 Task: Check the cancellation of your reservation
Action: Mouse scrolled (172, 348) with delta (0, 0)
Screenshot: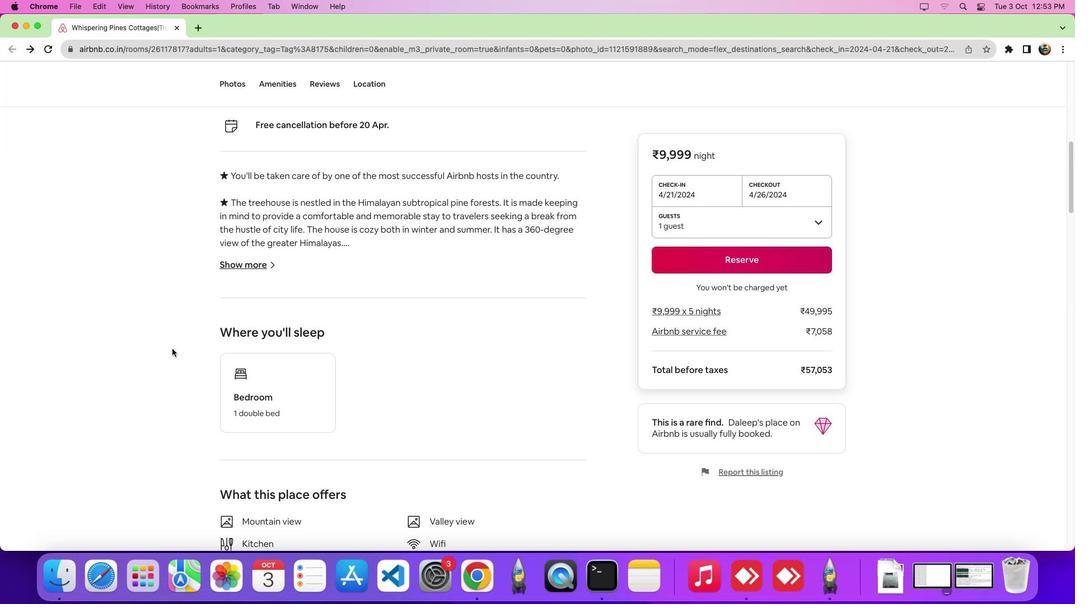 
Action: Mouse scrolled (172, 348) with delta (0, 0)
Screenshot: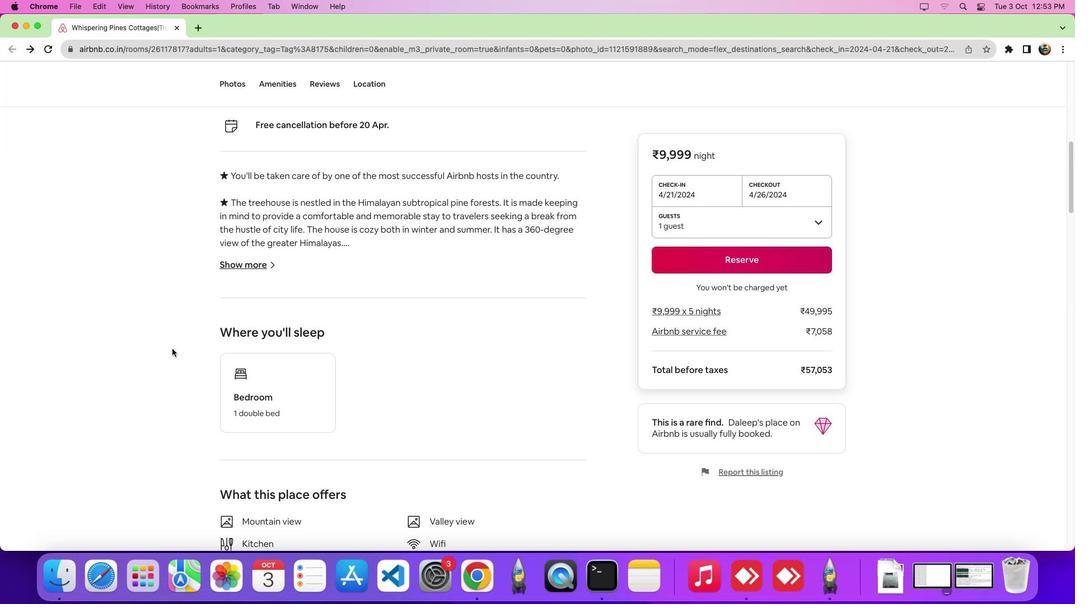 
Action: Mouse scrolled (172, 348) with delta (0, -4)
Screenshot: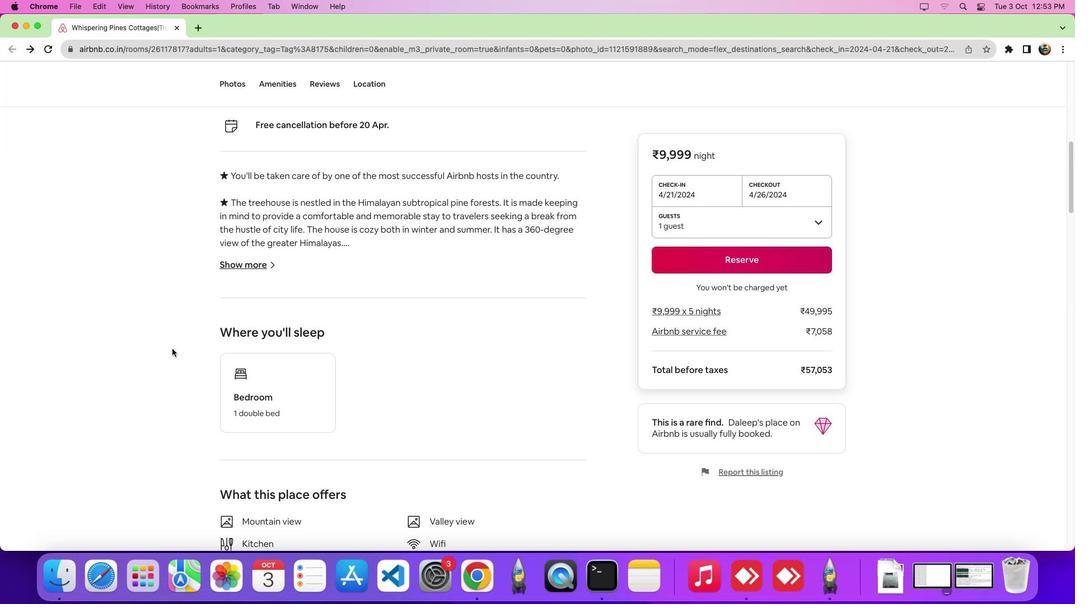 
Action: Mouse scrolled (172, 348) with delta (0, -6)
Screenshot: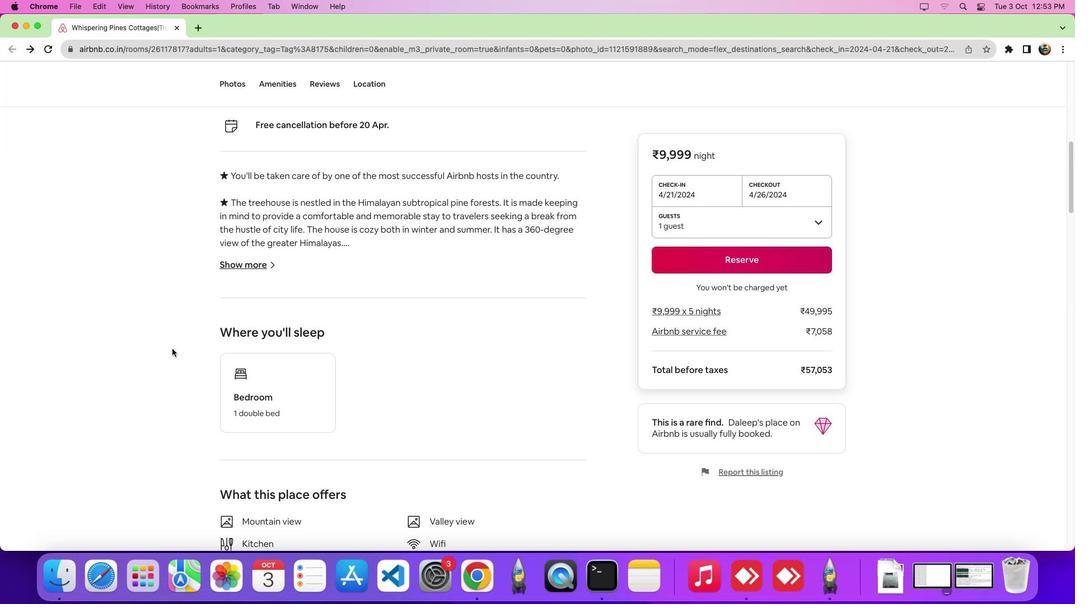 
Action: Mouse scrolled (172, 348) with delta (0, 0)
Screenshot: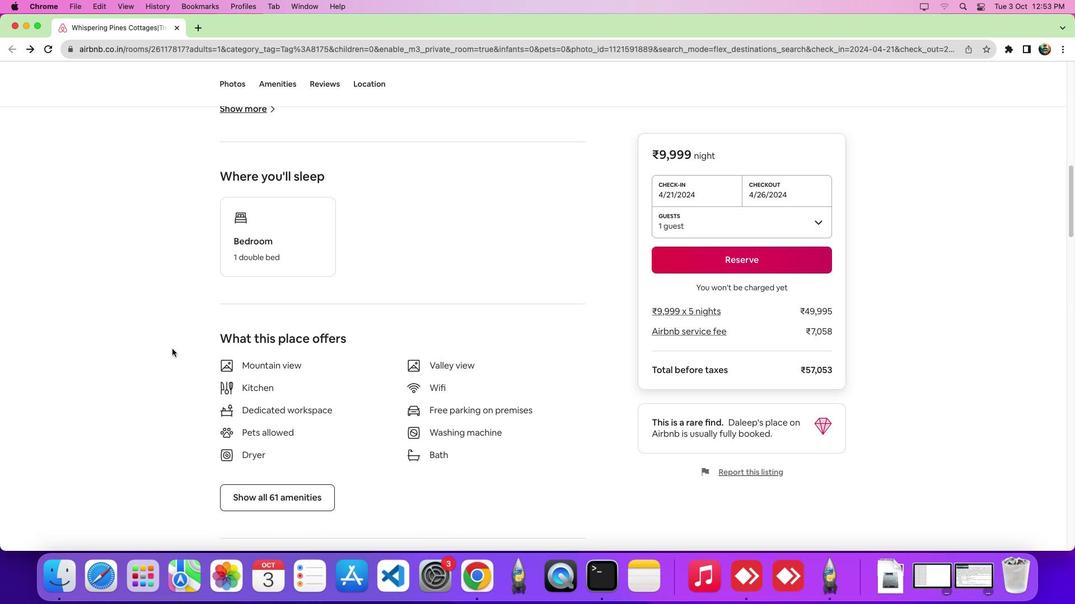 
Action: Mouse scrolled (172, 348) with delta (0, 0)
Screenshot: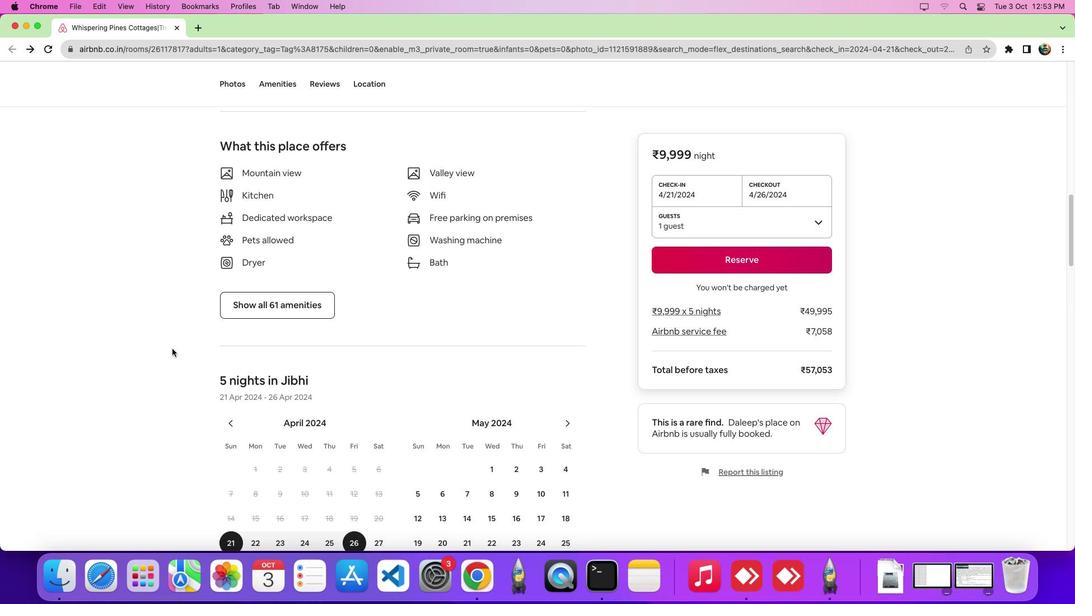 
Action: Mouse scrolled (172, 348) with delta (0, -4)
Screenshot: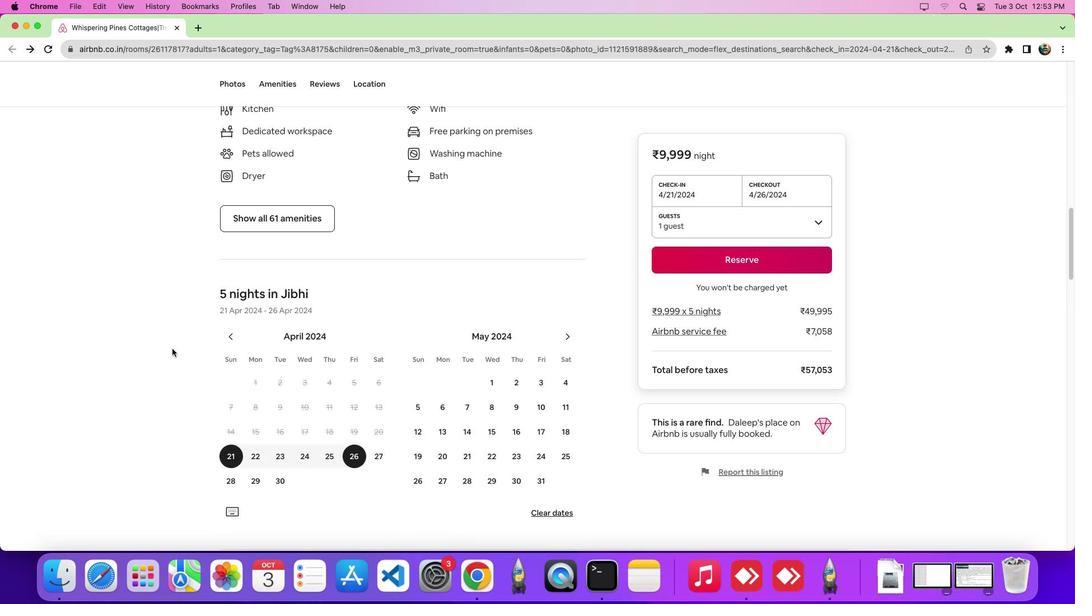
Action: Mouse scrolled (172, 348) with delta (0, -6)
Screenshot: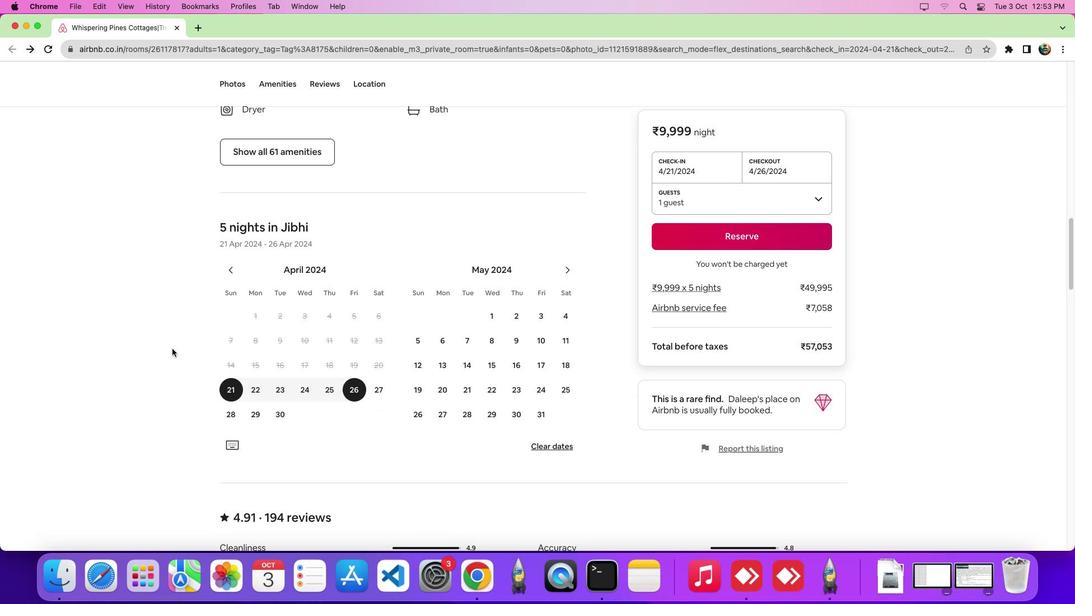 
Action: Mouse scrolled (172, 348) with delta (0, 0)
Screenshot: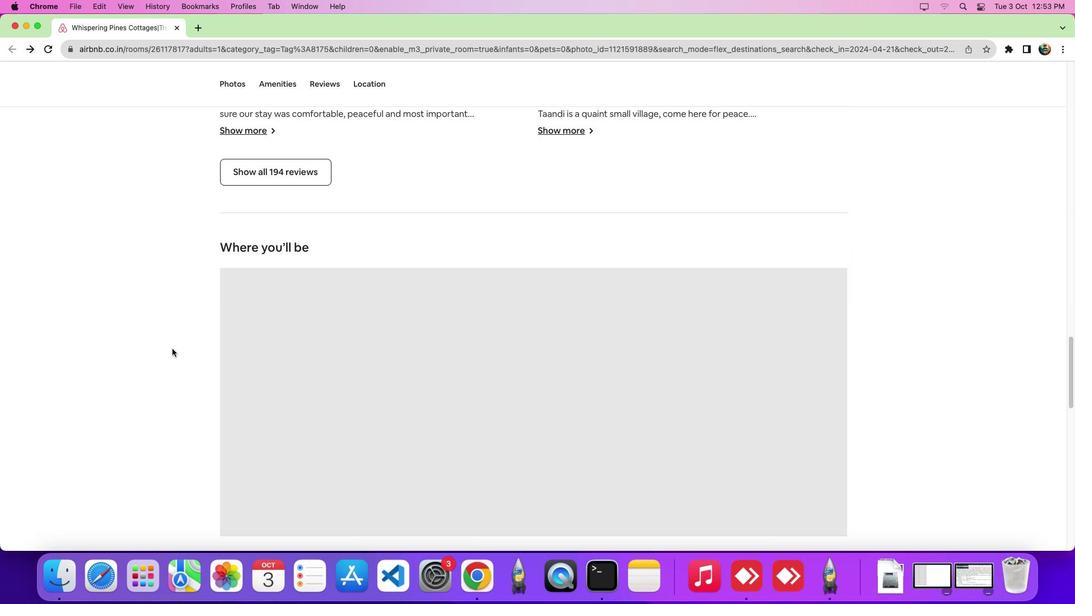 
Action: Mouse scrolled (172, 348) with delta (0, -1)
Screenshot: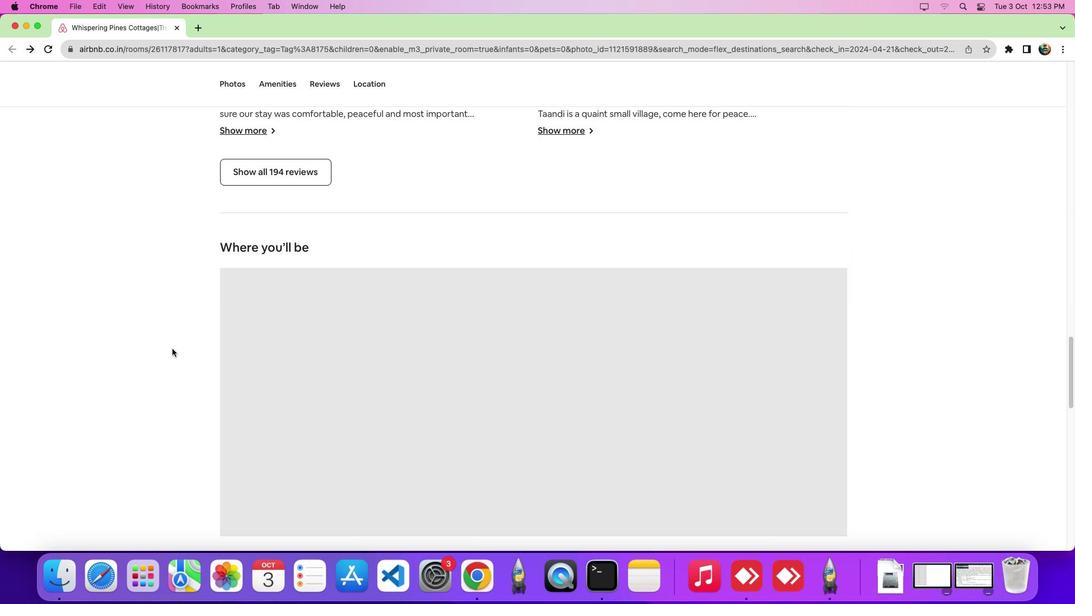 
Action: Mouse scrolled (172, 348) with delta (0, -5)
Screenshot: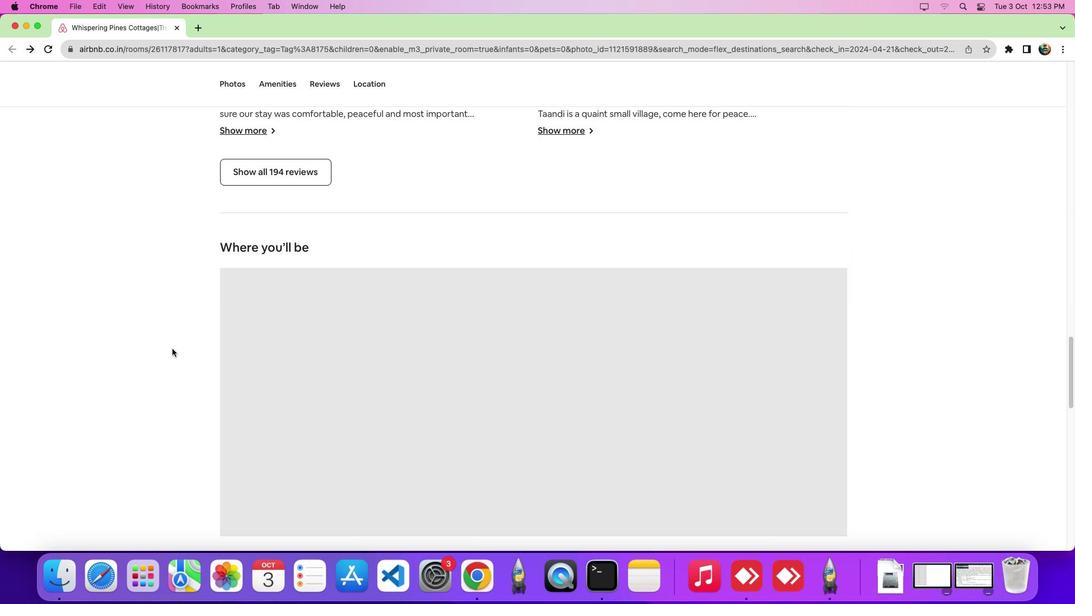
Action: Mouse scrolled (172, 348) with delta (0, -7)
Screenshot: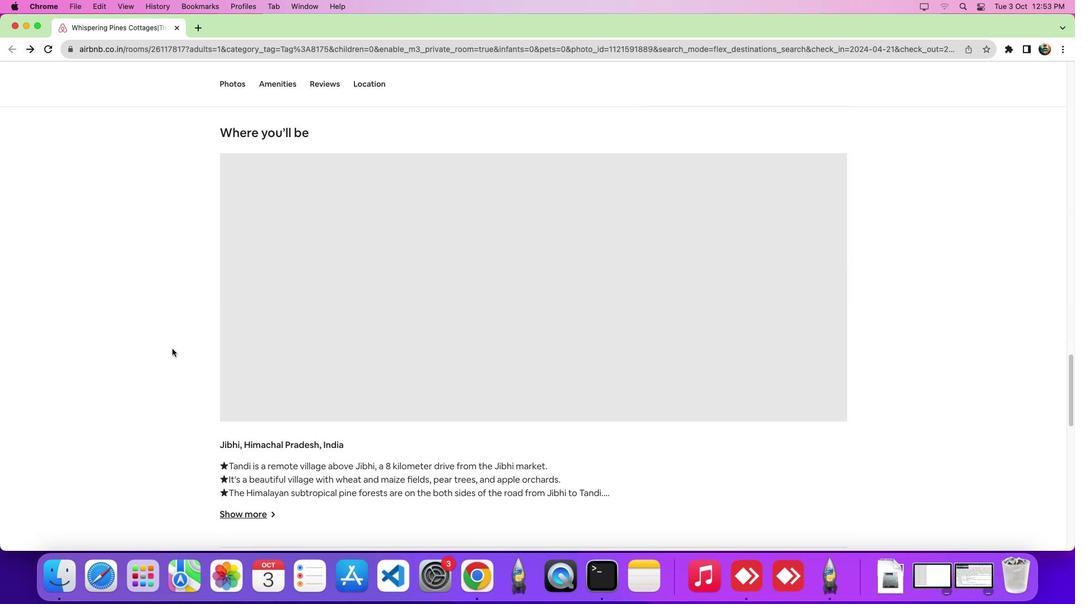 
Action: Mouse scrolled (172, 348) with delta (0, -8)
Screenshot: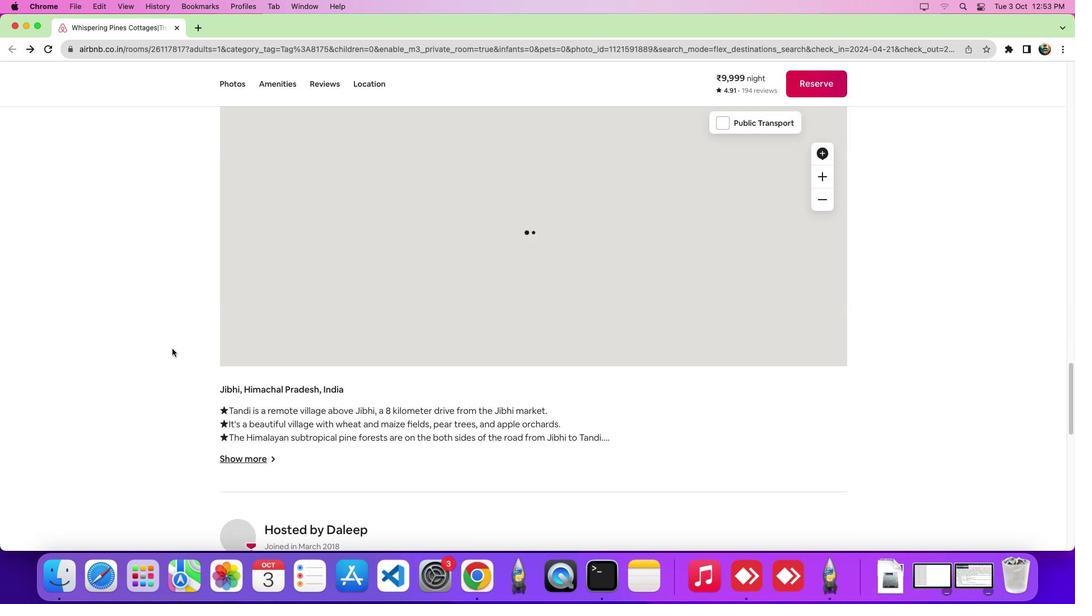 
Action: Mouse scrolled (172, 348) with delta (0, 0)
Screenshot: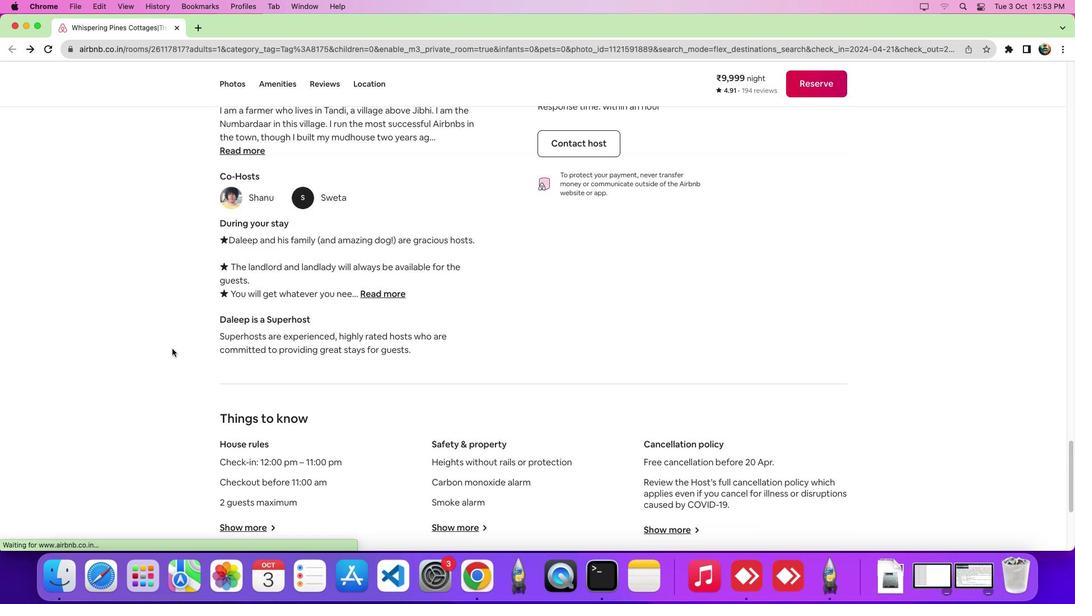 
Action: Mouse scrolled (172, 348) with delta (0, -1)
Screenshot: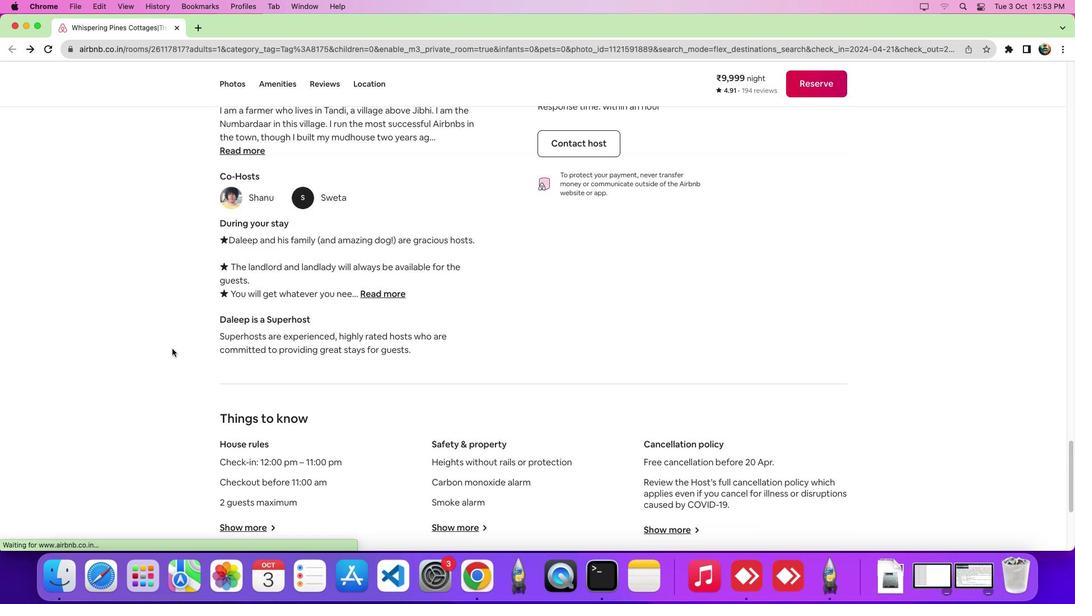 
Action: Mouse scrolled (172, 348) with delta (0, -5)
Screenshot: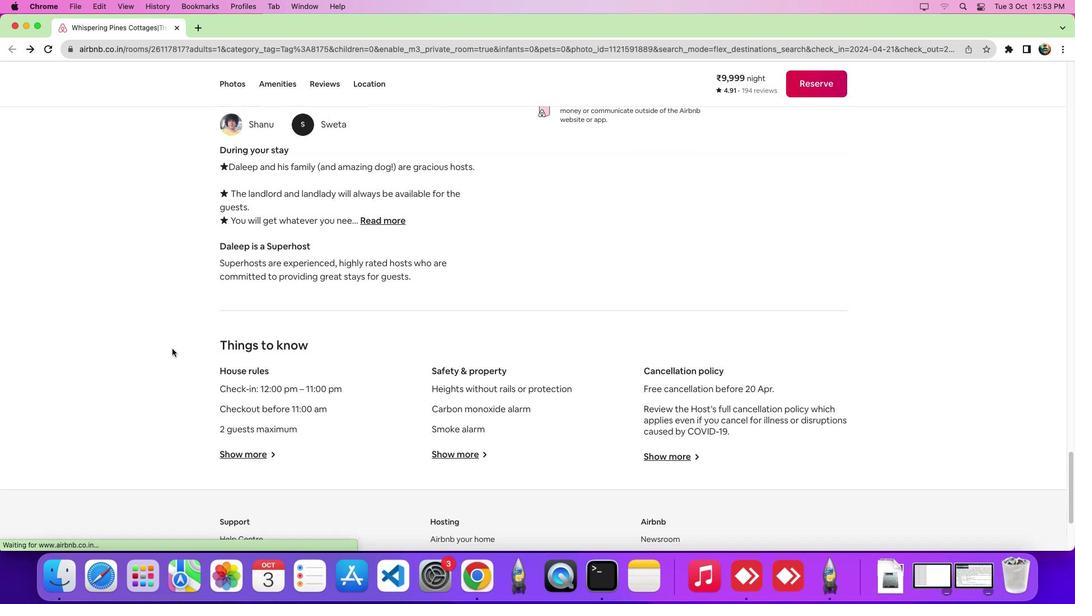 
Action: Mouse scrolled (172, 348) with delta (0, -7)
Screenshot: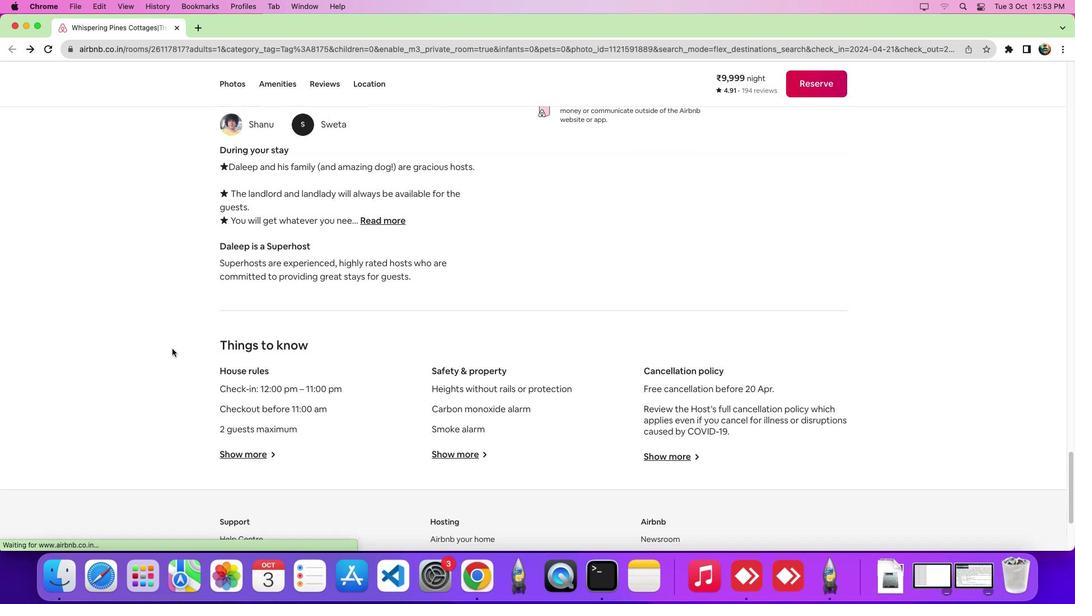 
Action: Mouse moved to (179, 355)
Screenshot: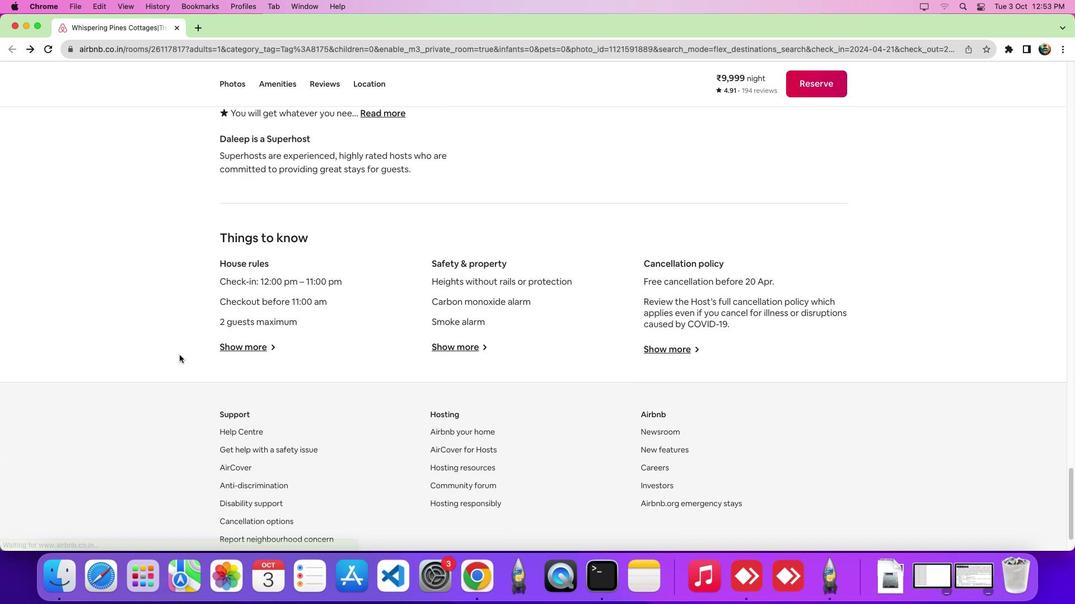 
Action: Mouse scrolled (179, 355) with delta (0, 0)
Screenshot: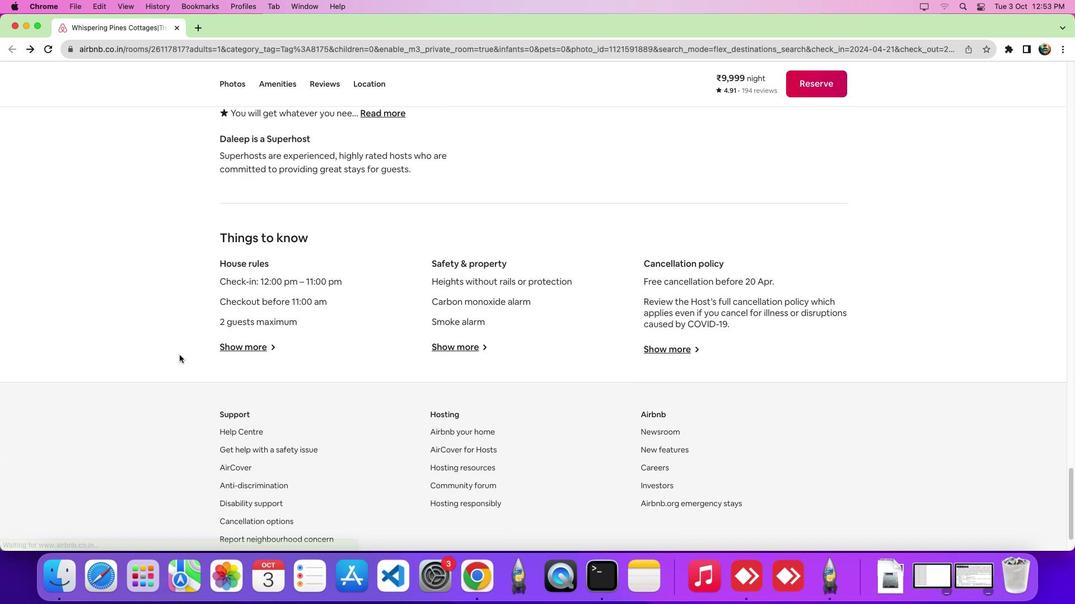 
Action: Mouse scrolled (179, 355) with delta (0, -1)
Screenshot: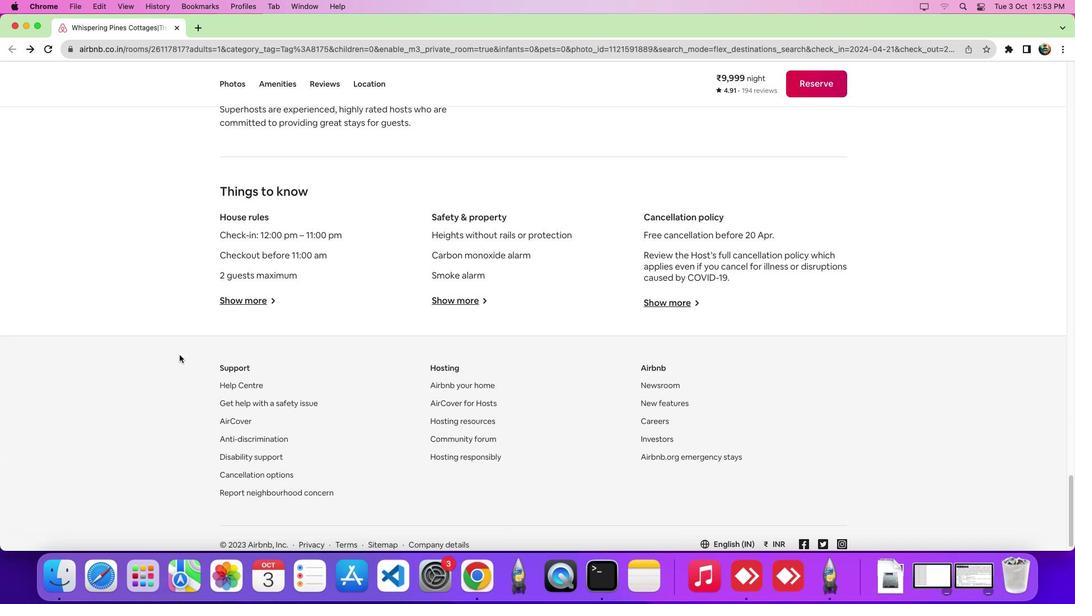 
Action: Mouse scrolled (179, 355) with delta (0, -5)
Screenshot: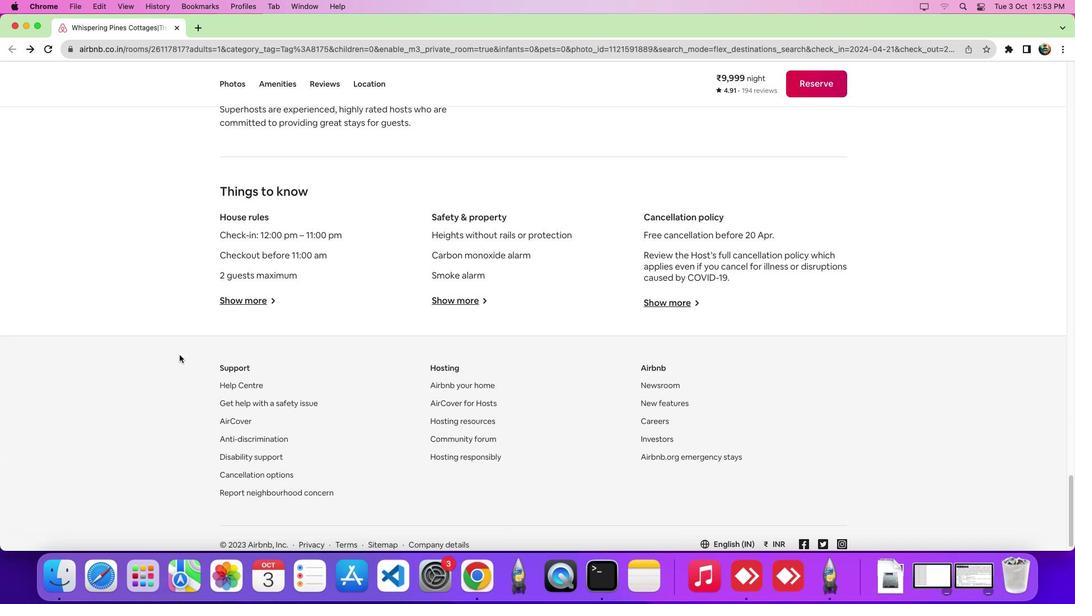 
Action: Mouse scrolled (179, 355) with delta (0, -7)
Screenshot: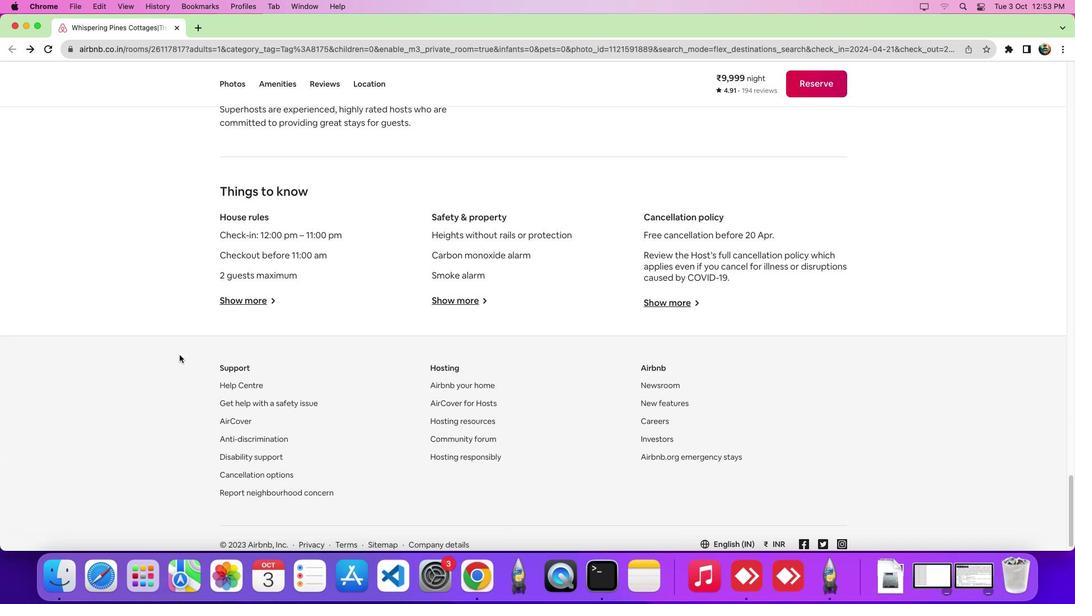 
Action: Mouse scrolled (179, 355) with delta (0, -8)
Screenshot: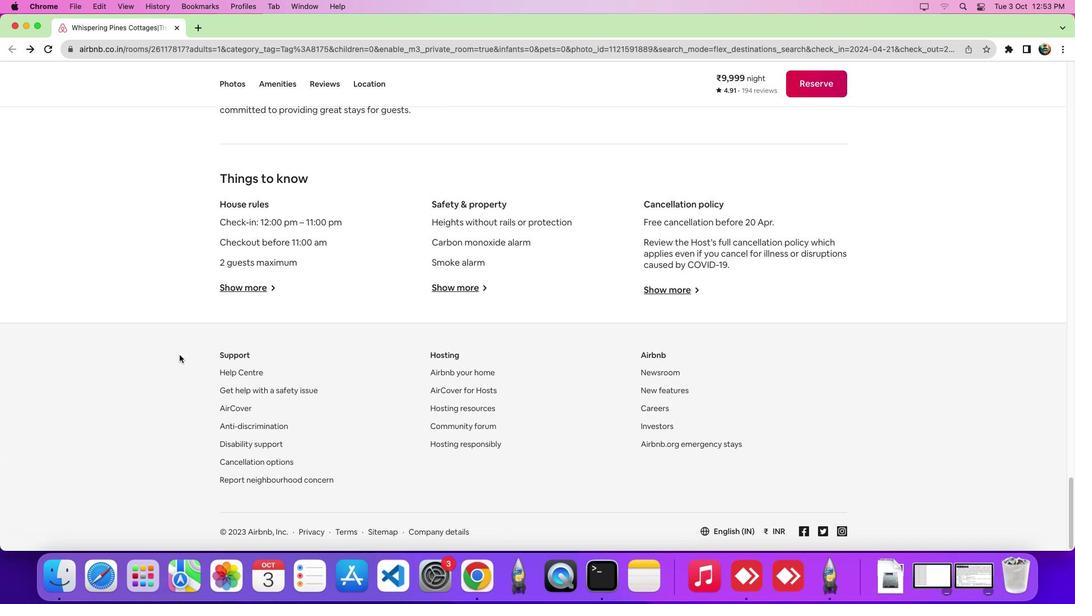 
Action: Mouse scrolled (179, 355) with delta (0, -8)
Screenshot: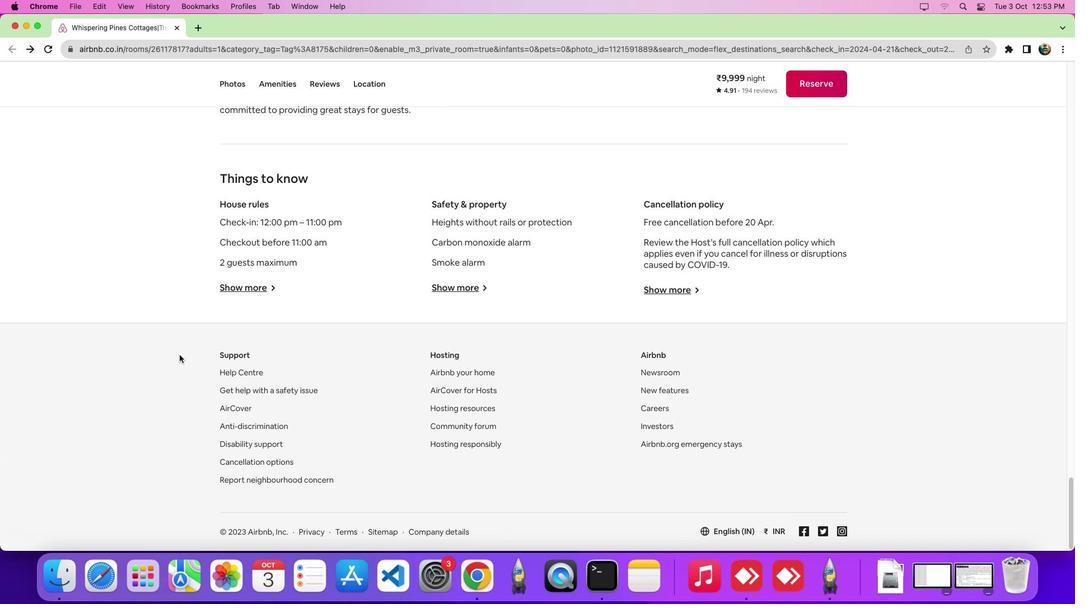 
Action: Mouse moved to (244, 411)
Screenshot: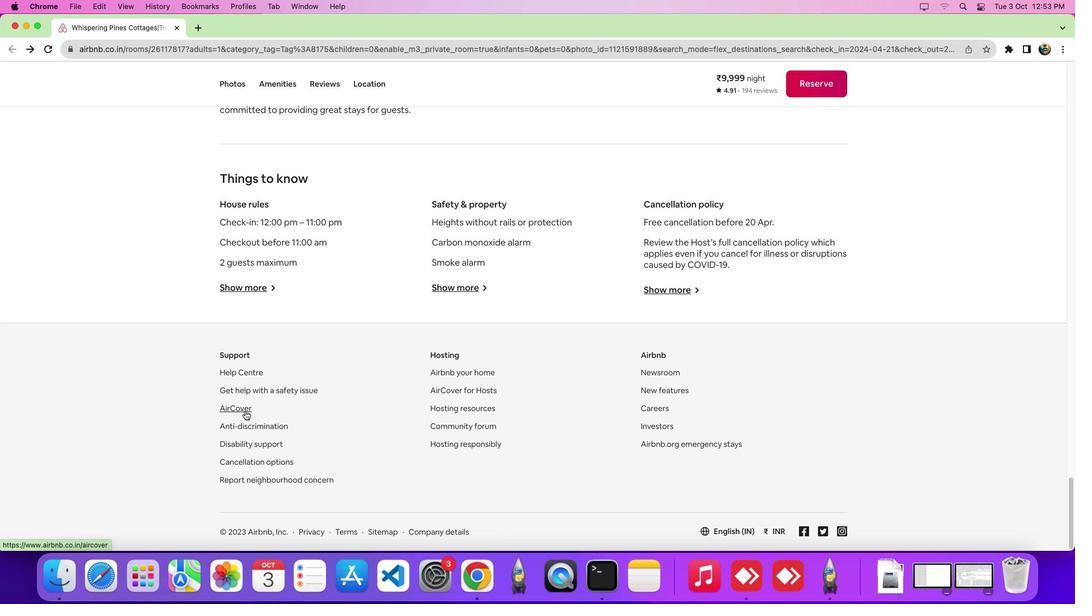 
Action: Mouse pressed left at (244, 411)
Screenshot: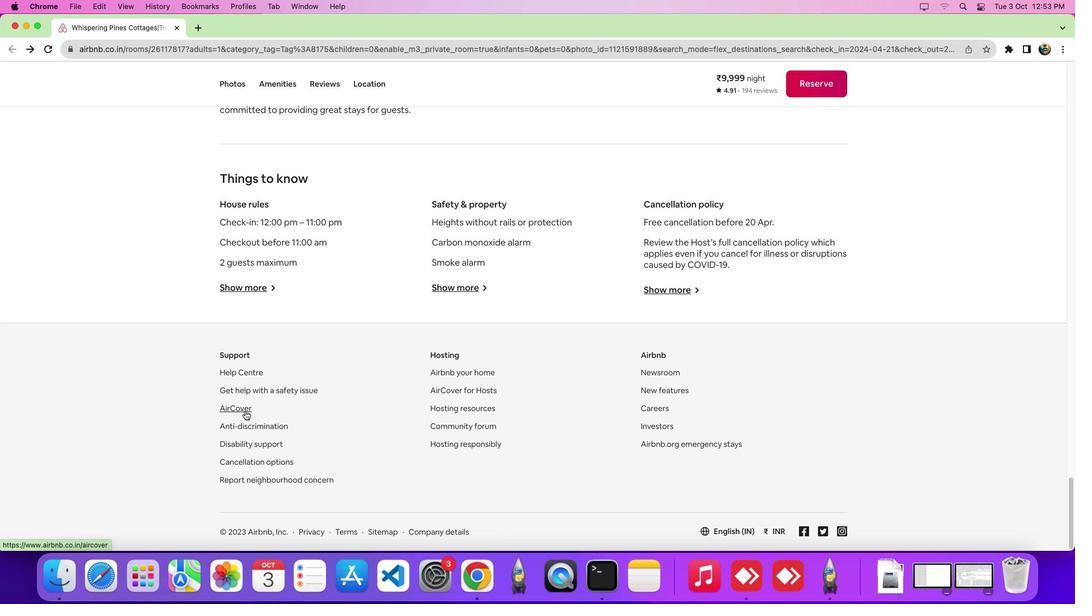 
Action: Mouse moved to (278, 127)
Screenshot: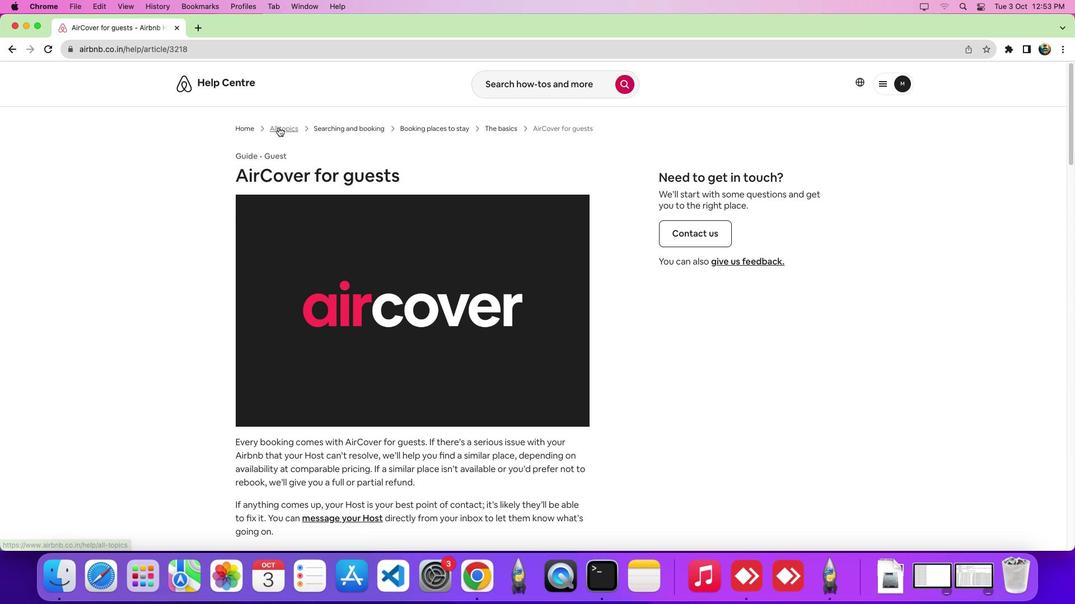 
Action: Mouse pressed left at (278, 127)
Screenshot: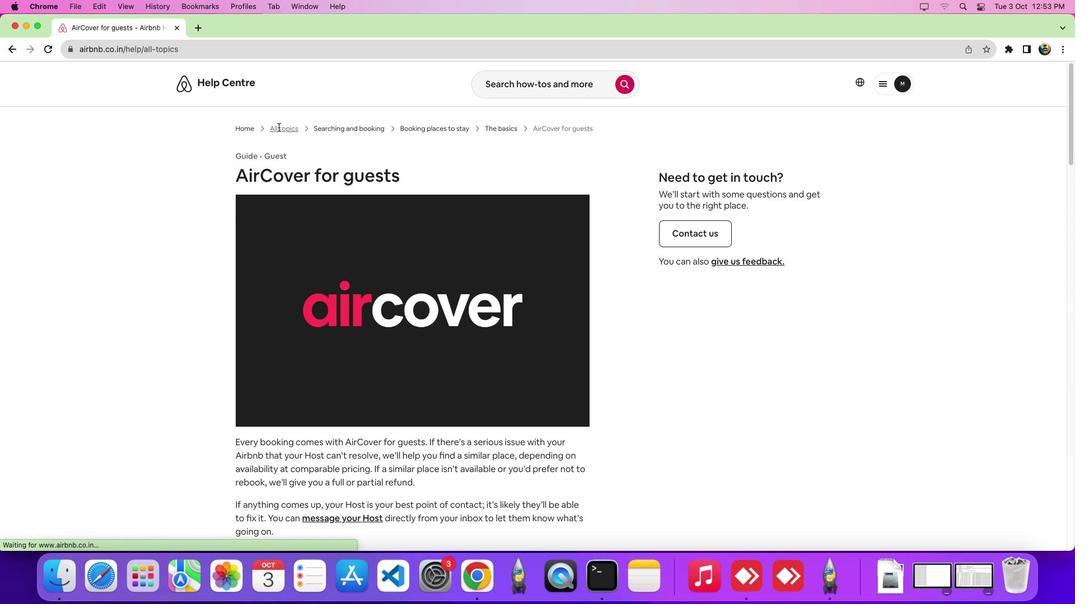 
Action: Mouse moved to (307, 181)
Screenshot: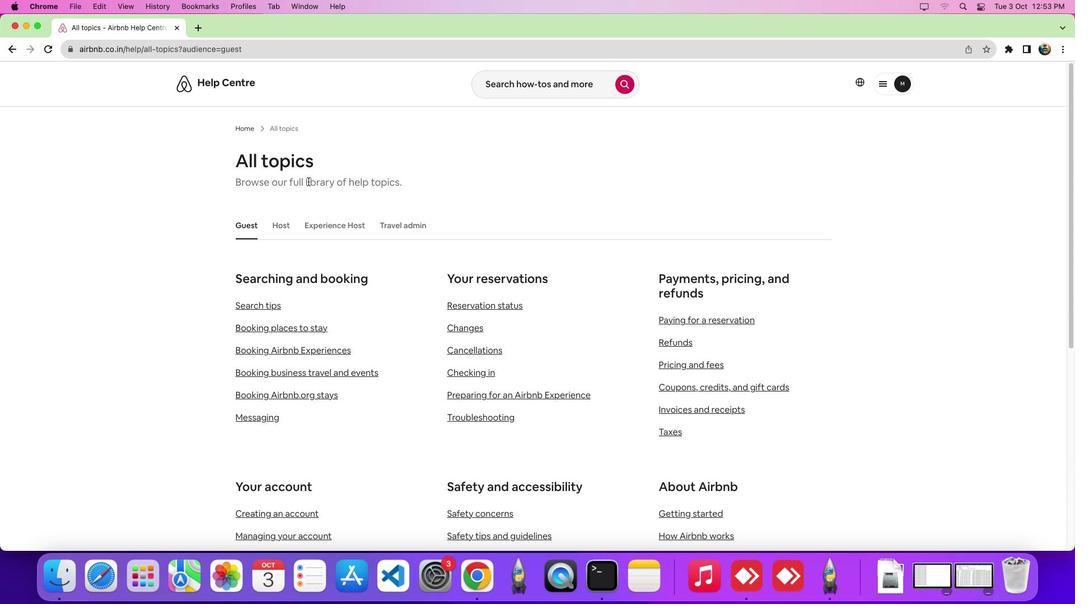 
Action: Mouse scrolled (307, 181) with delta (0, 0)
Screenshot: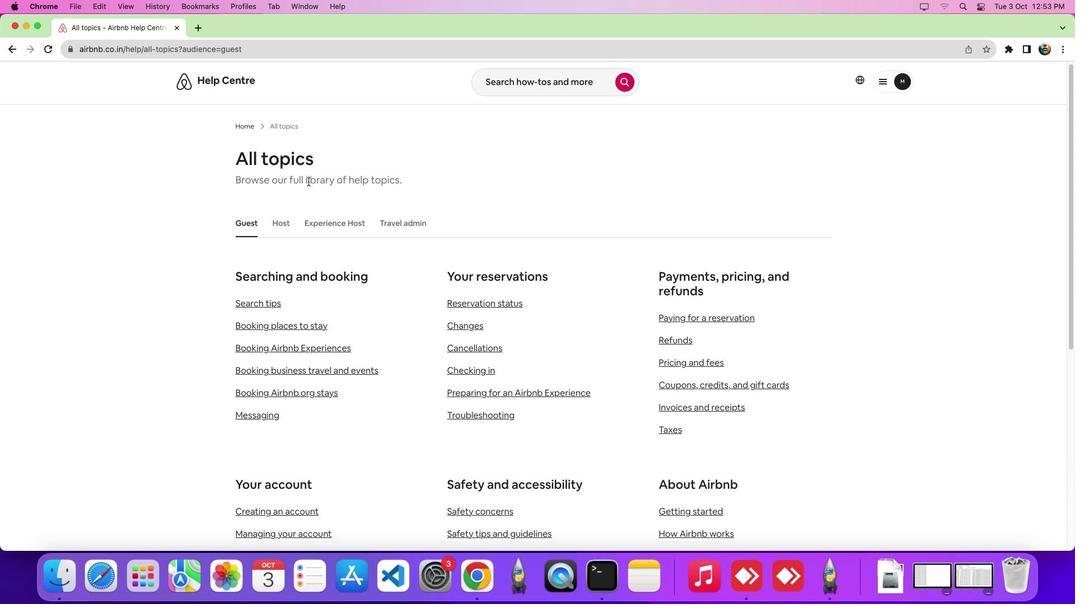 
Action: Mouse scrolled (307, 181) with delta (0, 0)
Screenshot: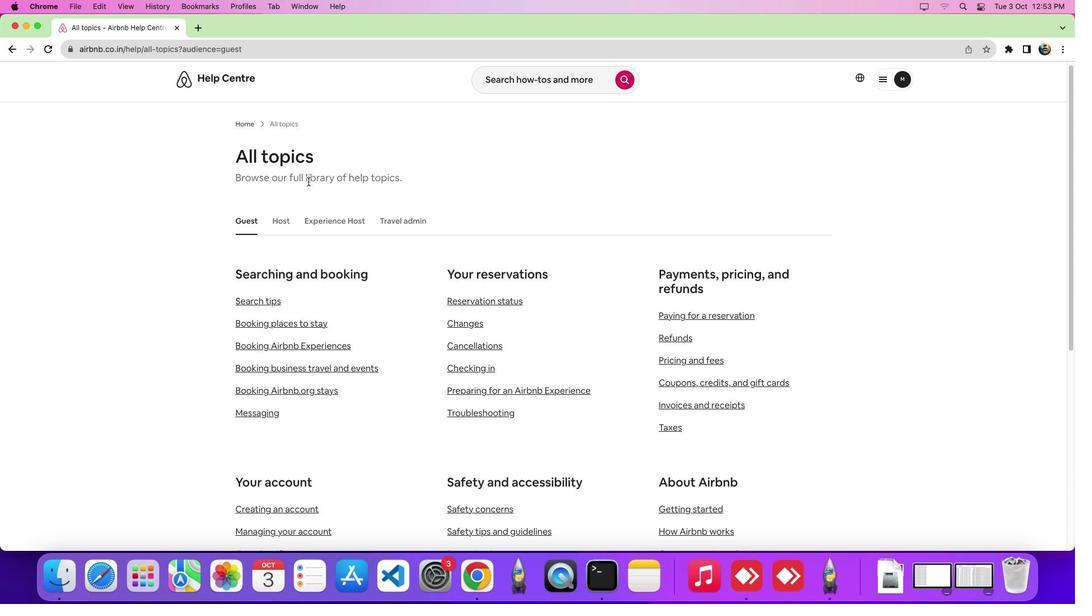
Action: Mouse scrolled (307, 181) with delta (0, 0)
Screenshot: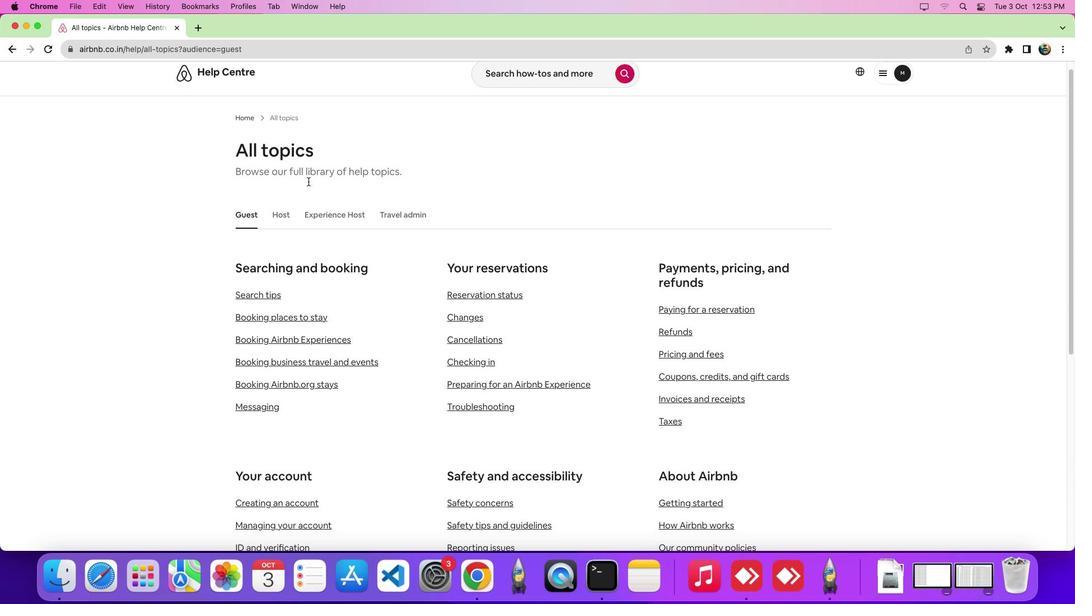 
Action: Mouse scrolled (307, 181) with delta (0, 0)
Screenshot: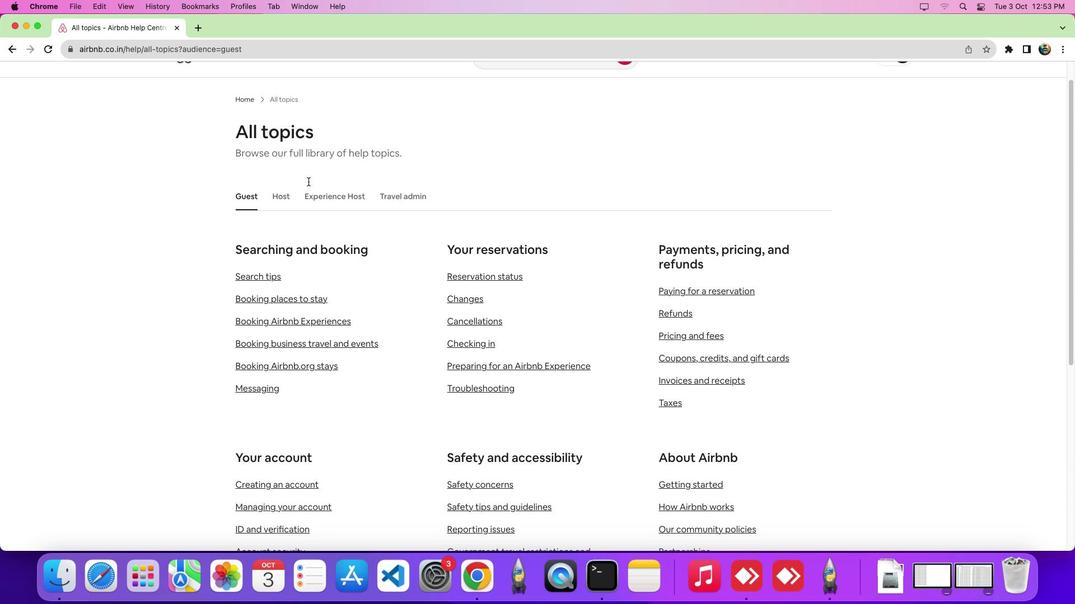 
Action: Mouse moved to (251, 199)
Screenshot: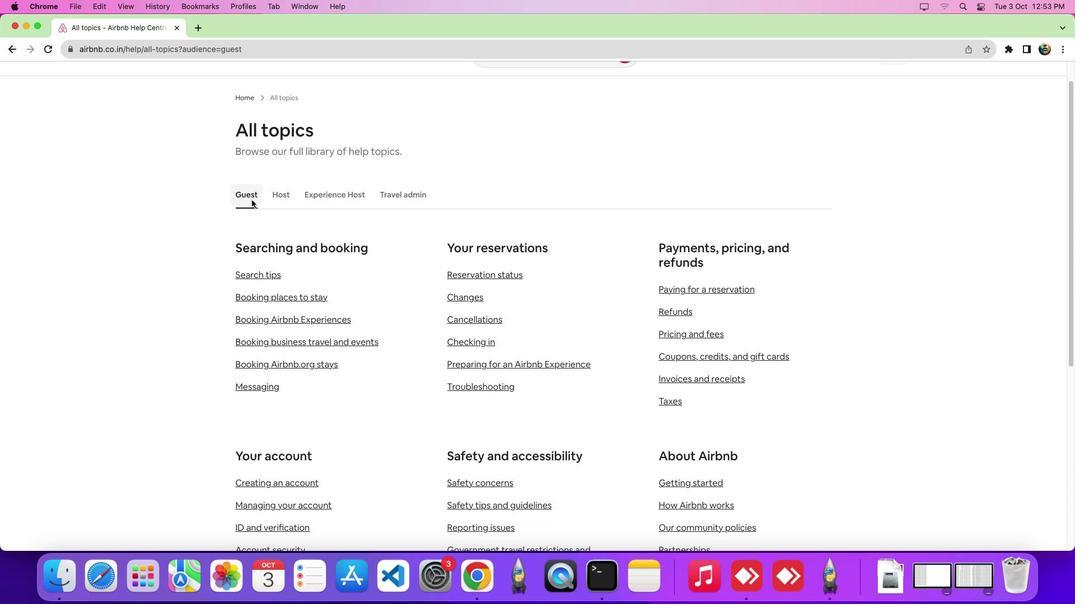 
Action: Mouse pressed left at (251, 199)
Screenshot: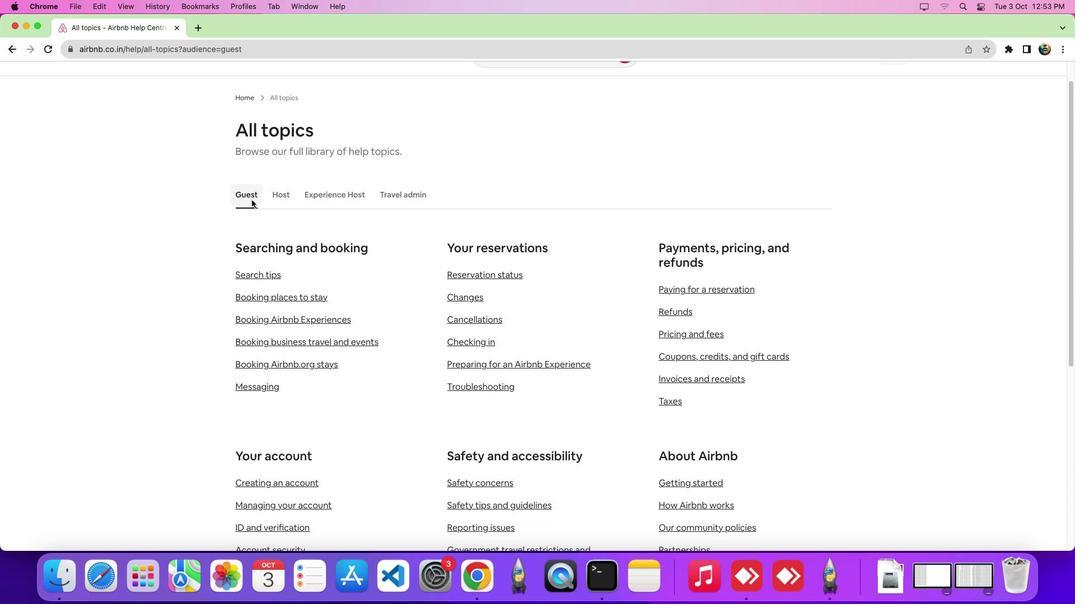 
Action: Mouse moved to (476, 321)
Screenshot: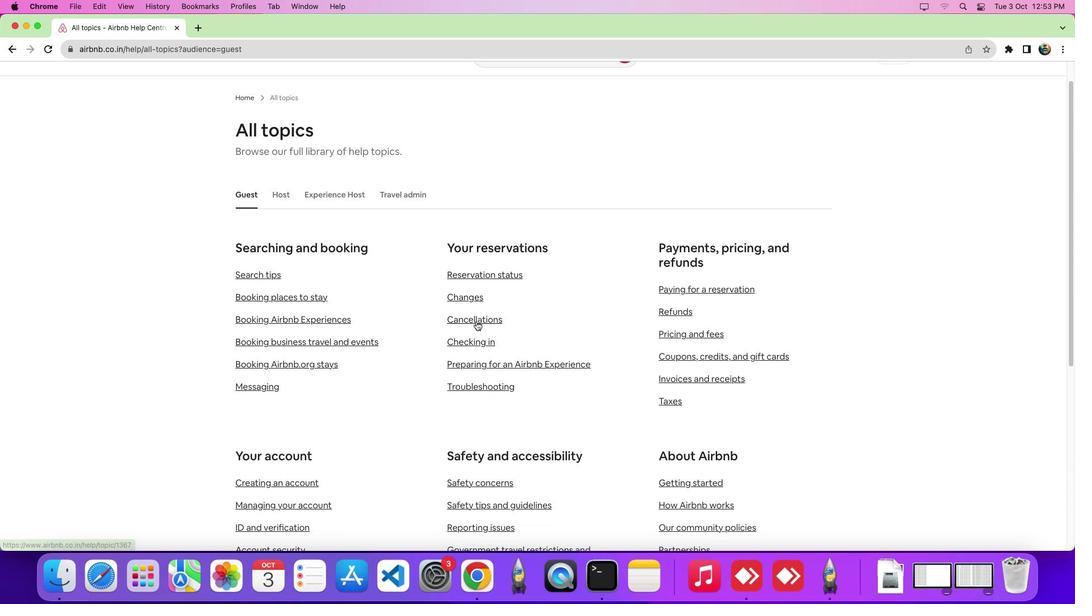 
Action: Mouse pressed left at (476, 321)
Screenshot: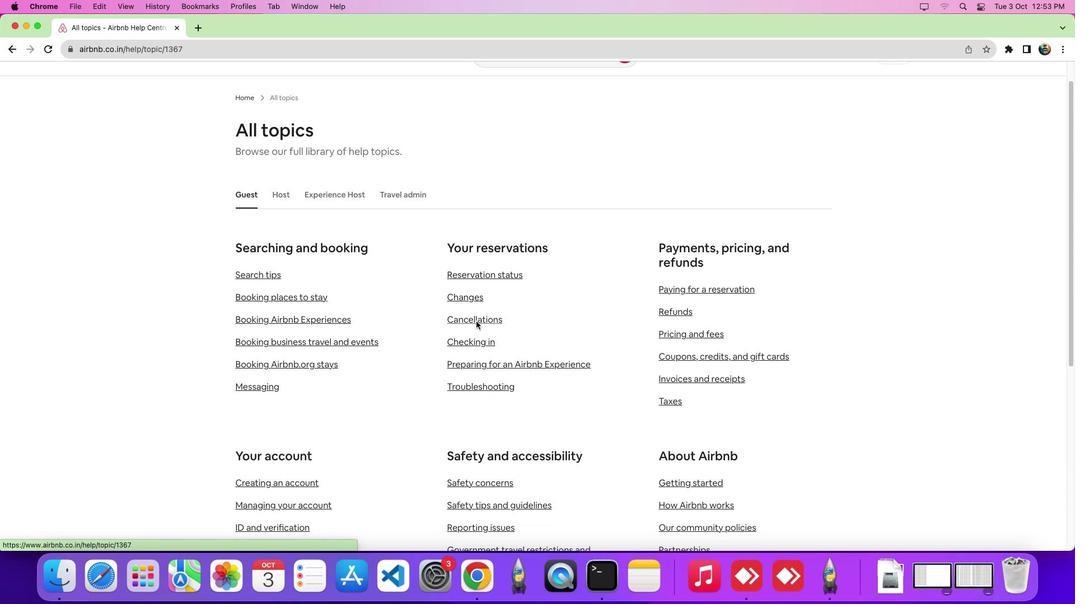 
Action: Mouse moved to (479, 320)
Screenshot: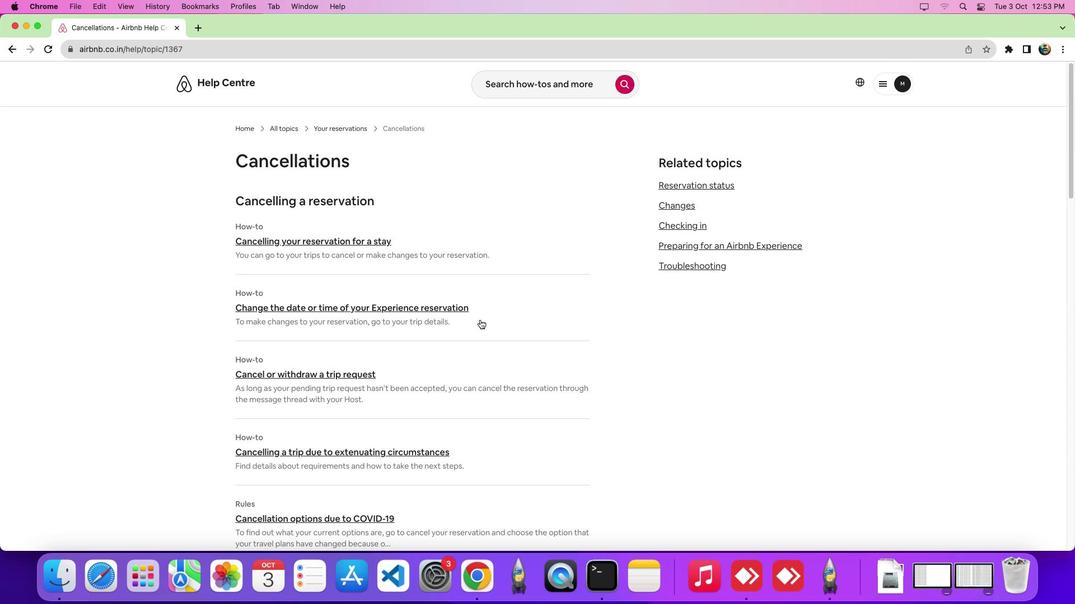 
Action: Mouse scrolled (479, 320) with delta (0, 0)
Screenshot: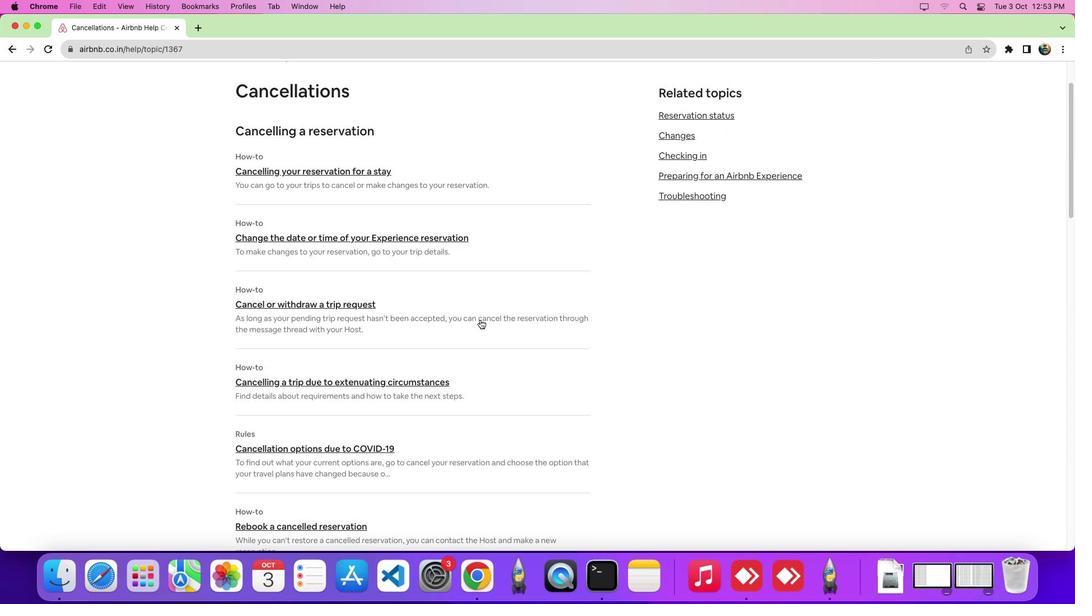 
Action: Mouse scrolled (479, 320) with delta (0, 0)
Screenshot: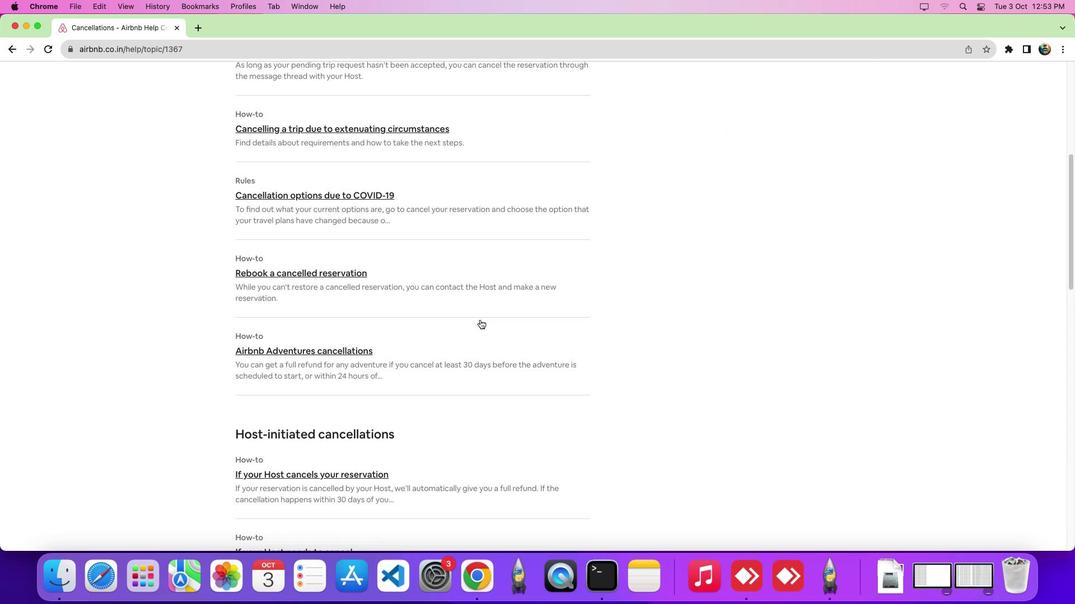 
Action: Mouse scrolled (479, 320) with delta (0, -2)
Screenshot: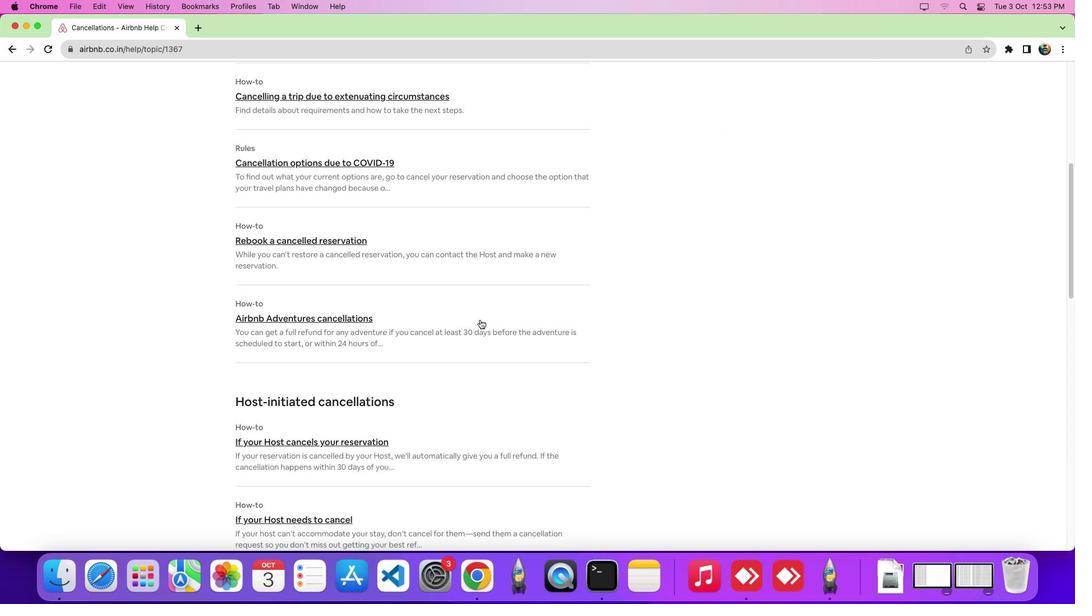 
Action: Mouse scrolled (479, 320) with delta (0, -4)
Screenshot: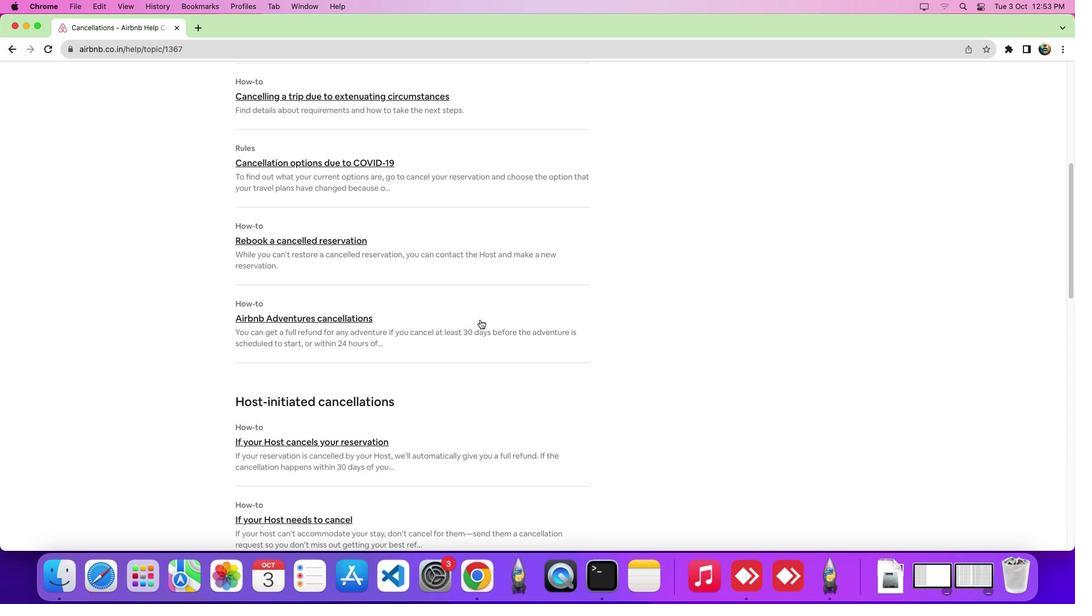 
Action: Mouse scrolled (479, 320) with delta (0, 0)
Screenshot: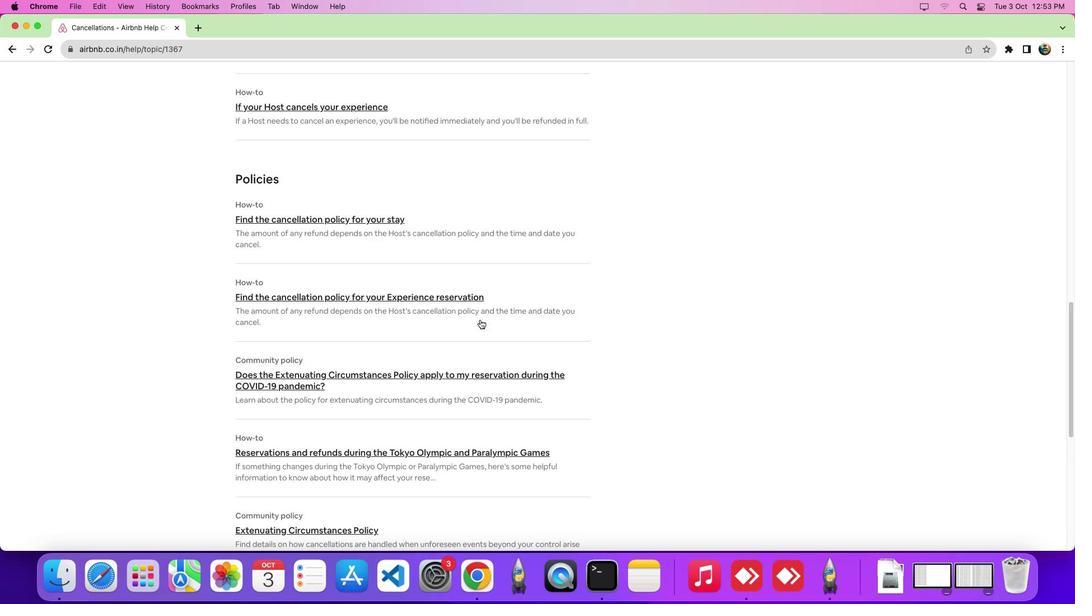 
Action: Mouse scrolled (479, 320) with delta (0, 0)
Screenshot: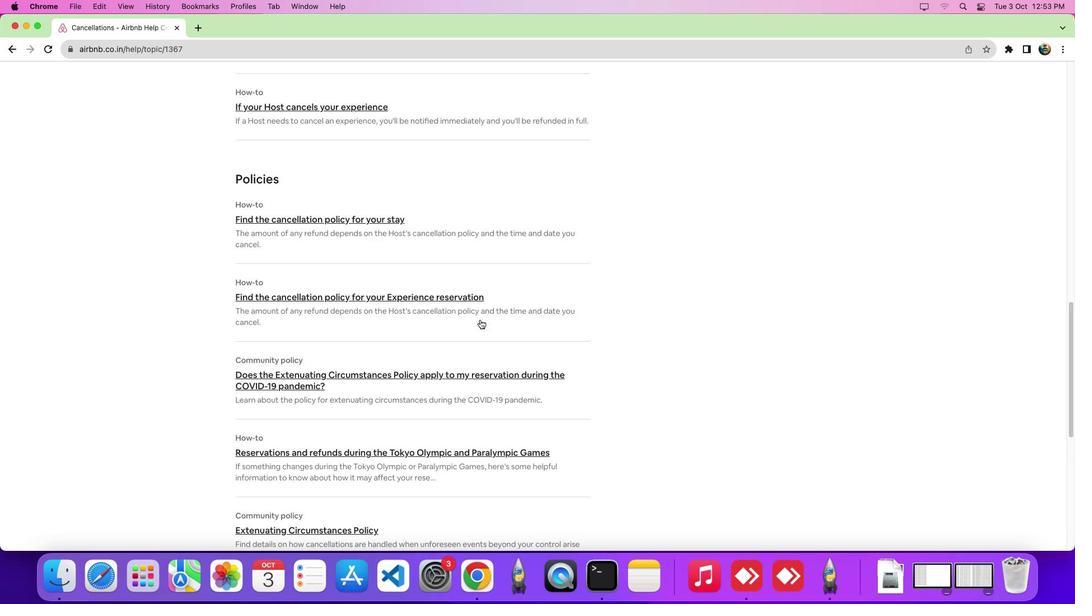 
Action: Mouse scrolled (479, 320) with delta (0, -4)
Screenshot: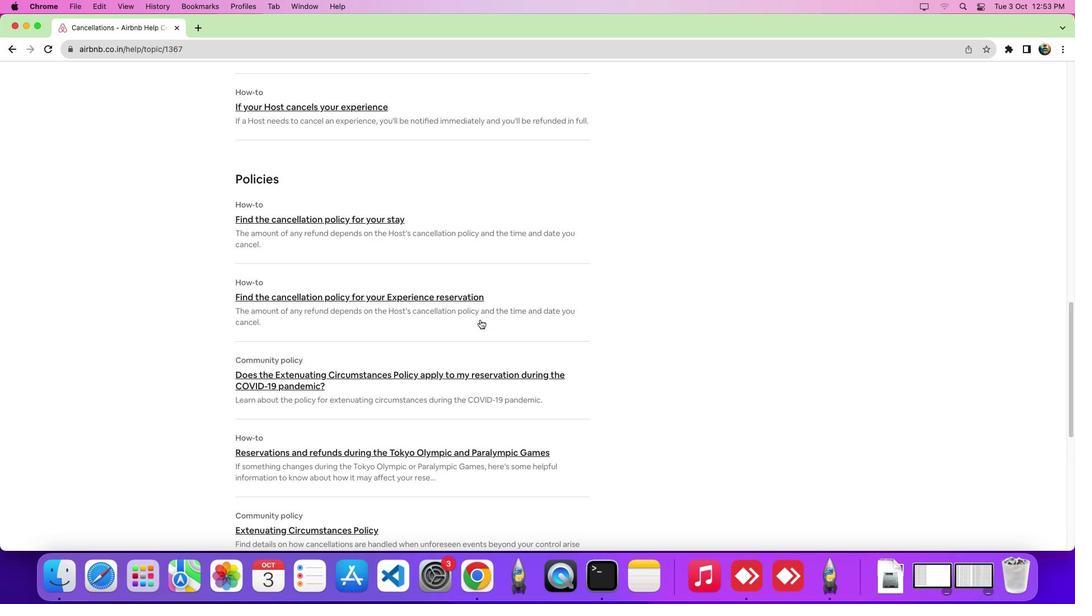 
Action: Mouse scrolled (479, 320) with delta (0, -6)
Screenshot: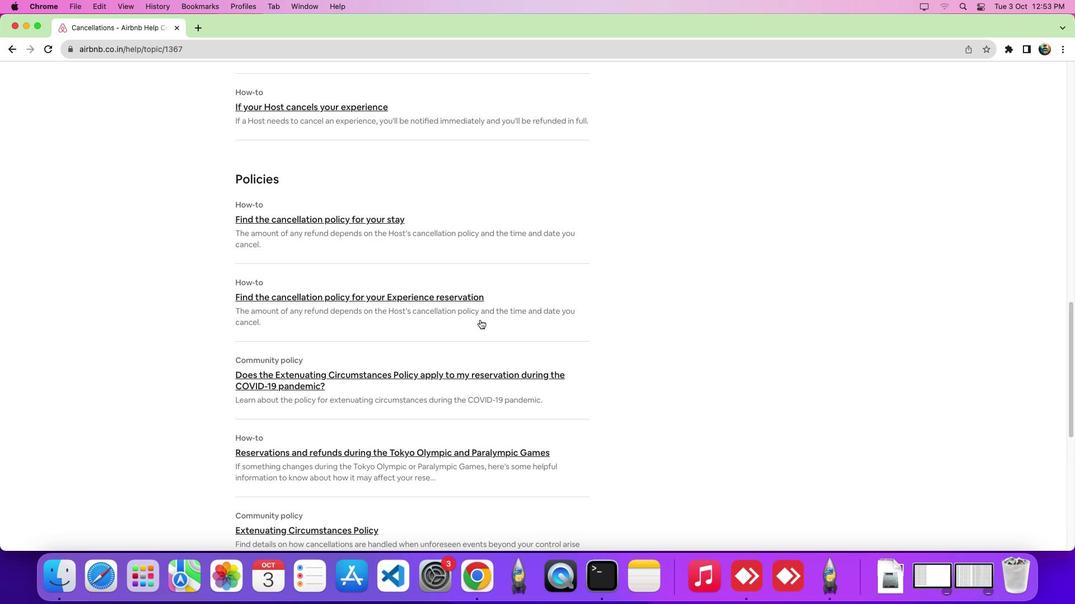 
Action: Mouse scrolled (479, 320) with delta (0, 0)
Screenshot: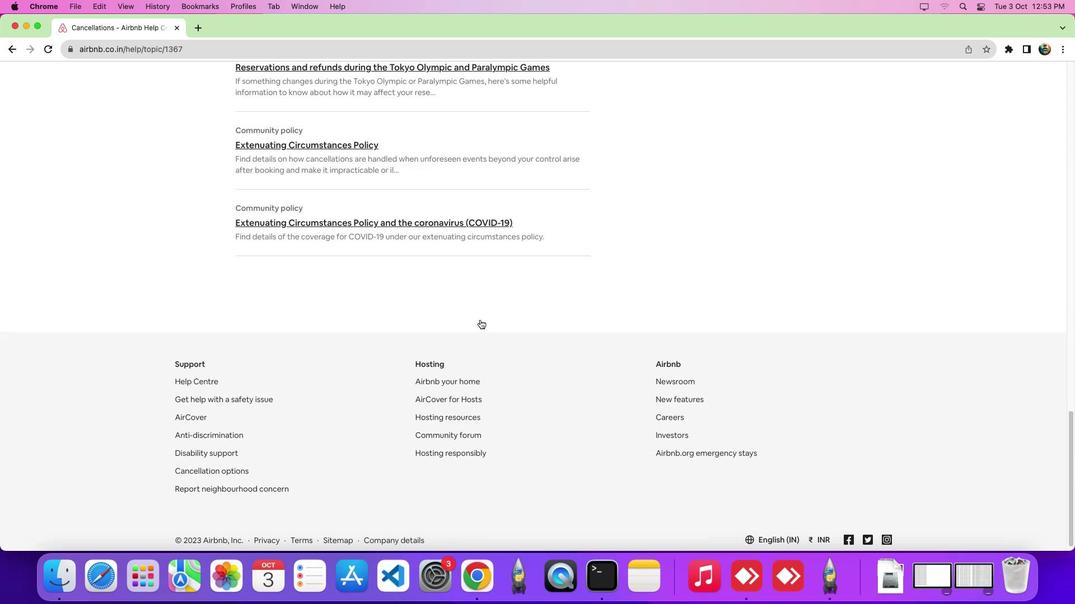 
Action: Mouse scrolled (479, 320) with delta (0, 0)
Screenshot: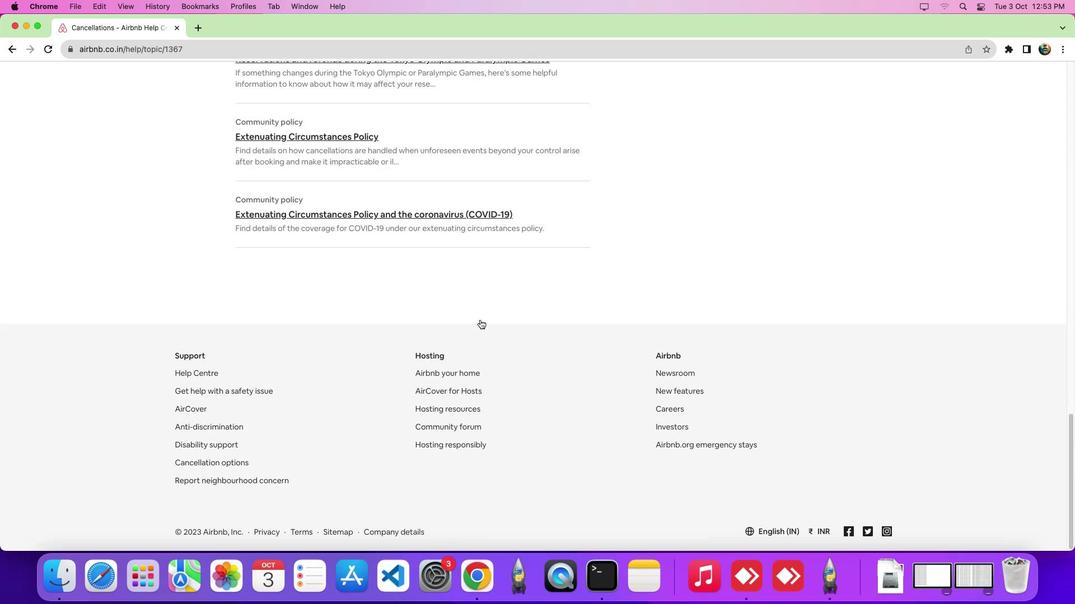 
Action: Mouse scrolled (479, 320) with delta (0, -4)
Screenshot: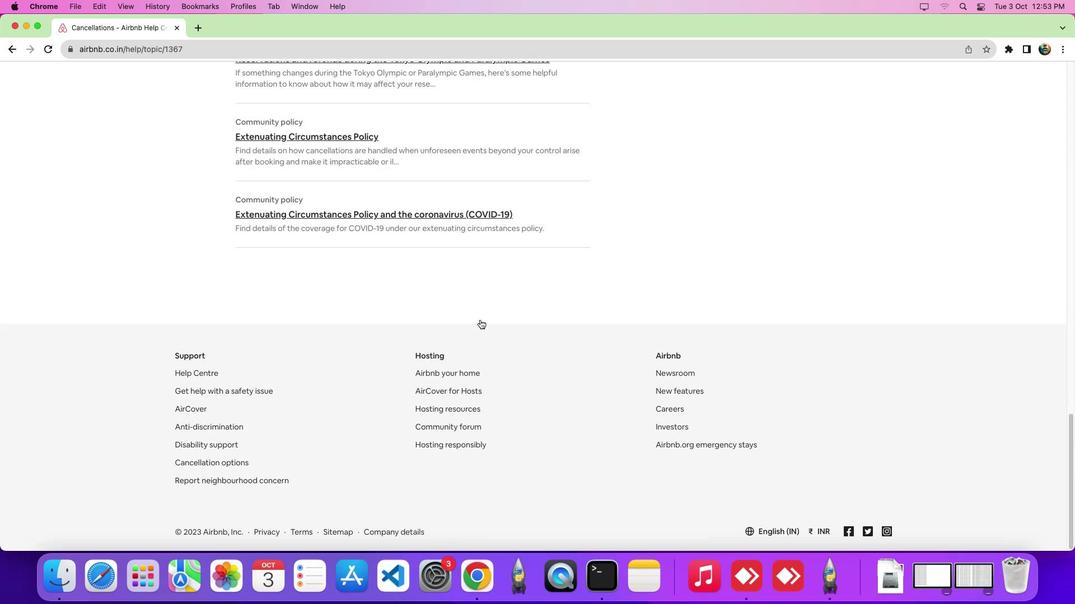 
Action: Mouse scrolled (479, 320) with delta (0, -6)
Screenshot: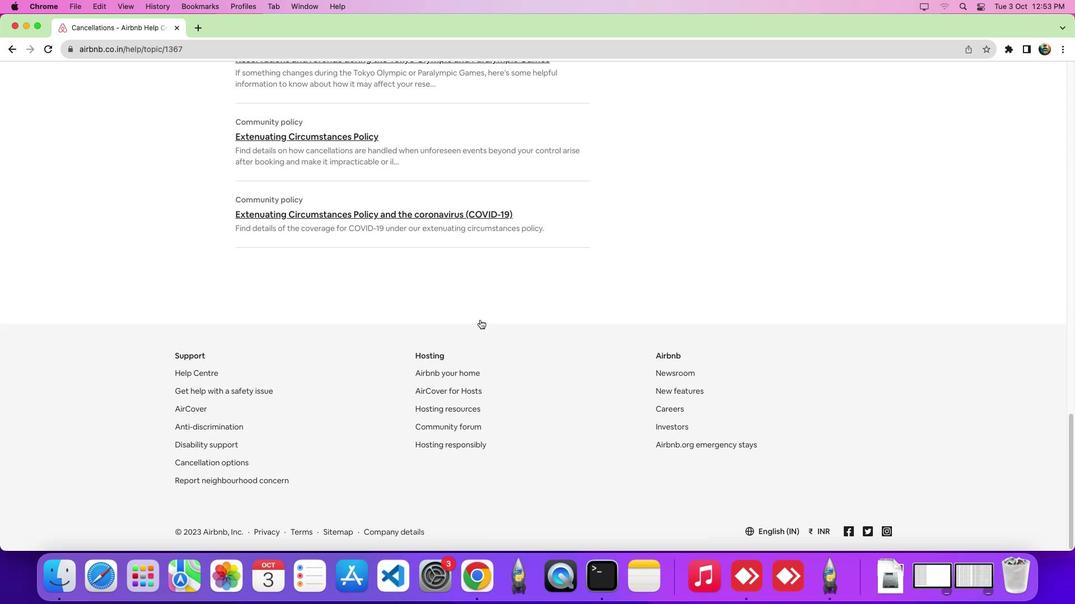 
Action: Mouse moved to (479, 320)
Screenshot: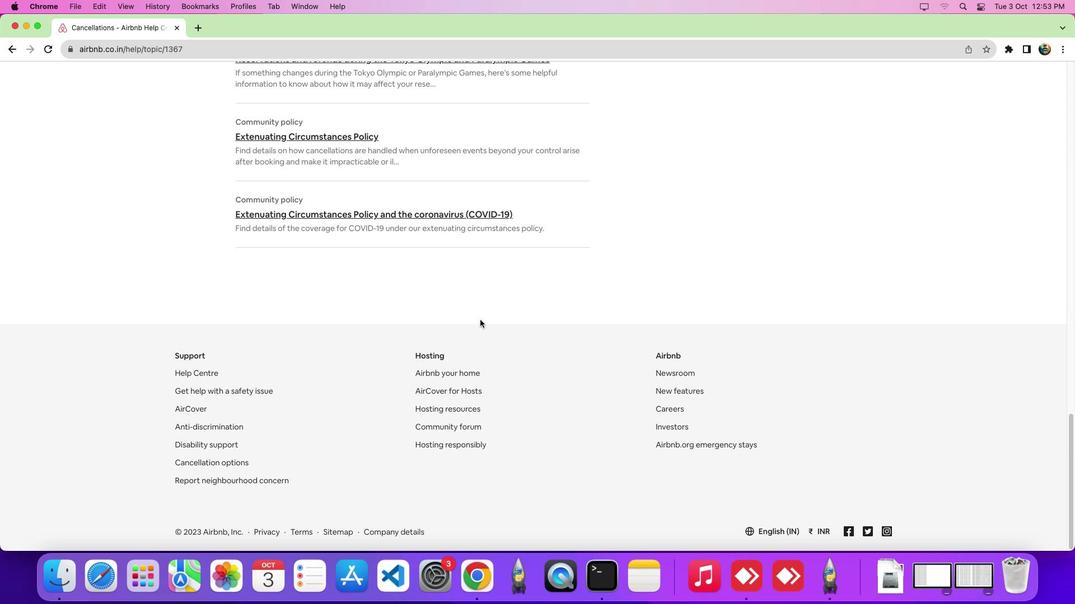 
